 Task: Set the Terms to "None" while creating a new customer.
Action: Mouse moved to (154, 17)
Screenshot: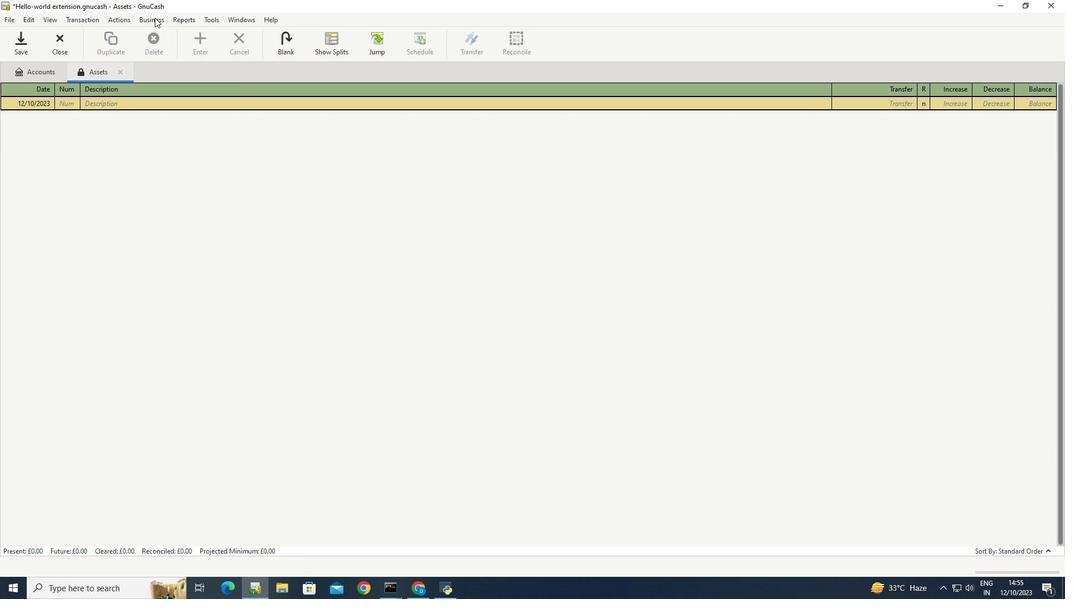 
Action: Mouse pressed left at (154, 17)
Screenshot: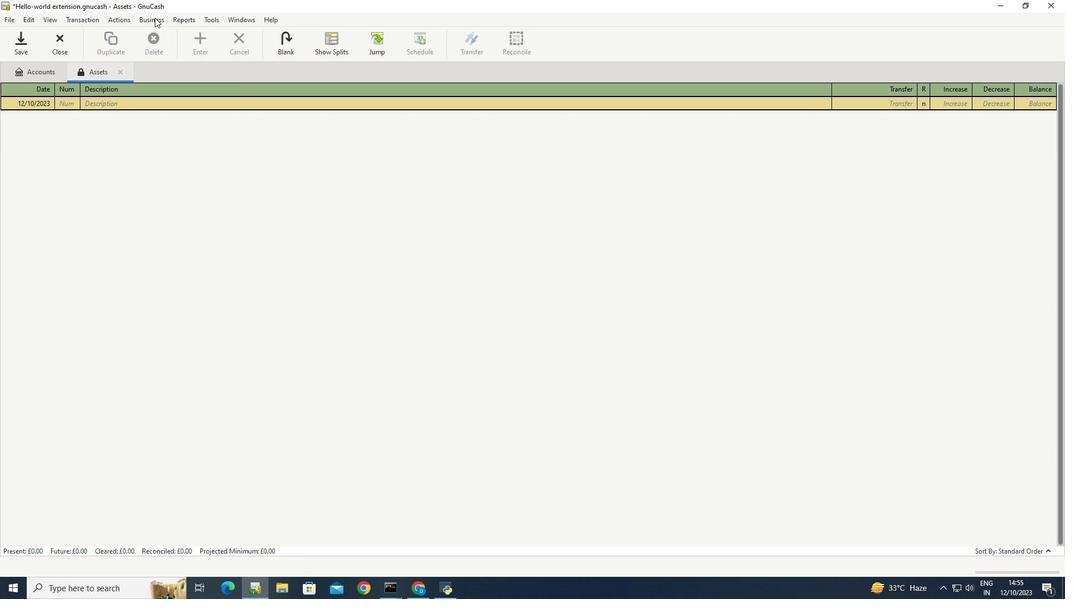 
Action: Mouse moved to (272, 46)
Screenshot: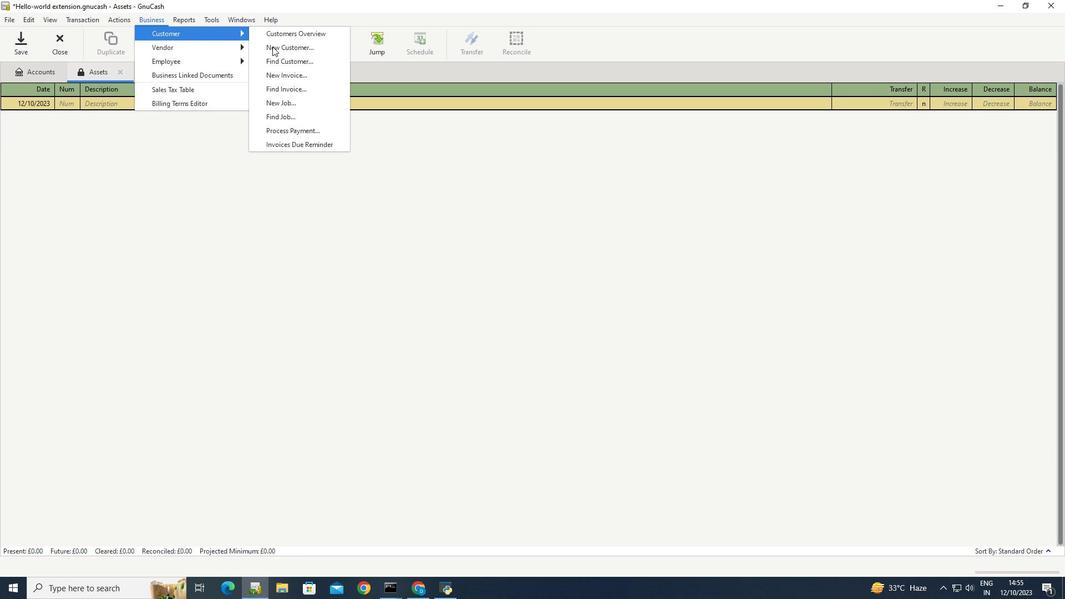 
Action: Mouse pressed left at (272, 46)
Screenshot: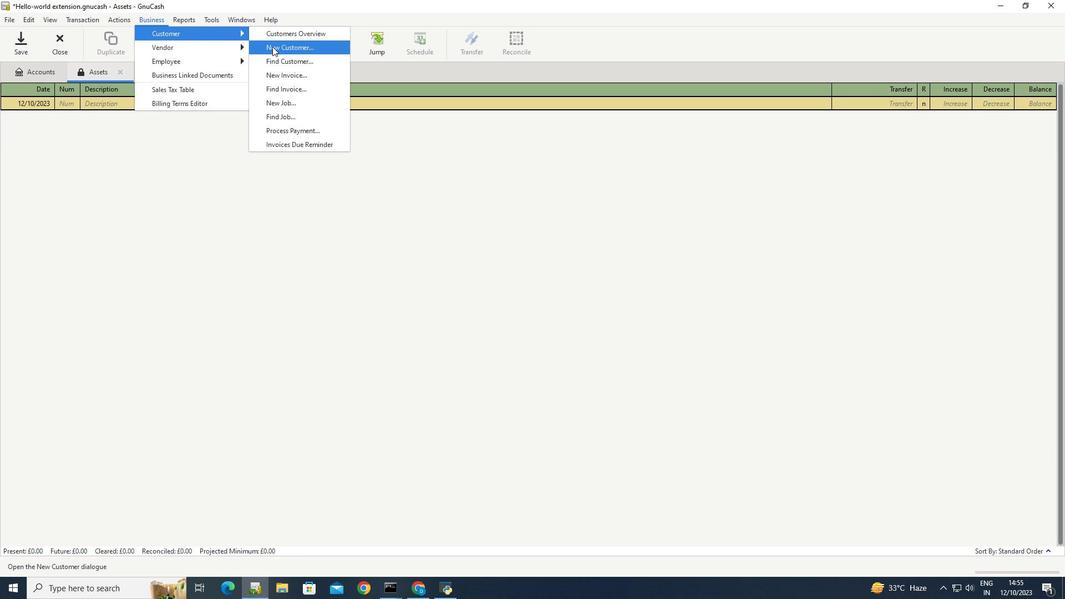 
Action: Mouse moved to (523, 154)
Screenshot: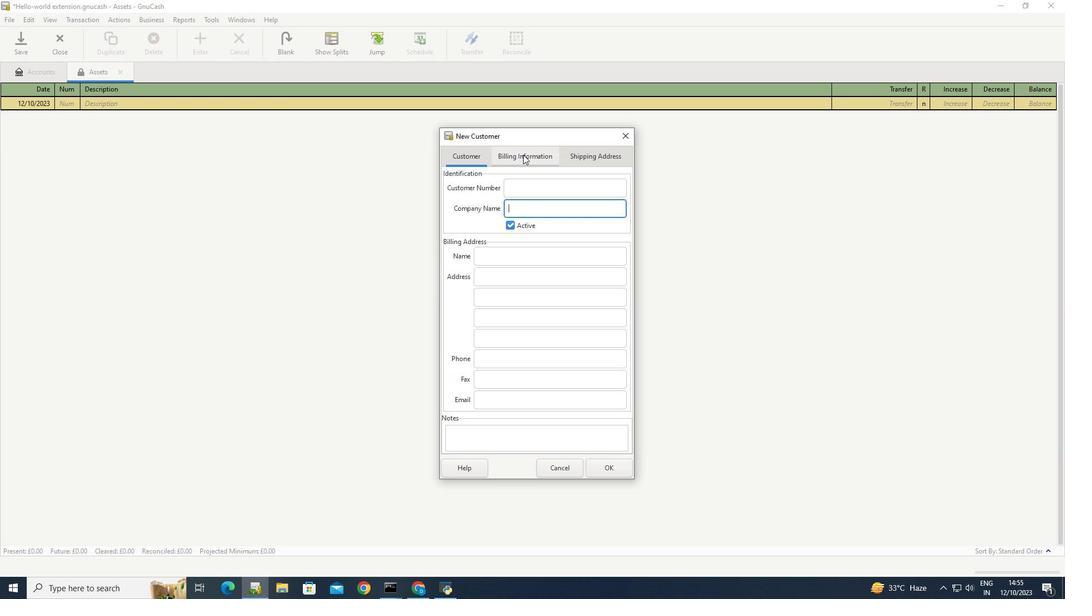 
Action: Mouse pressed left at (523, 154)
Screenshot: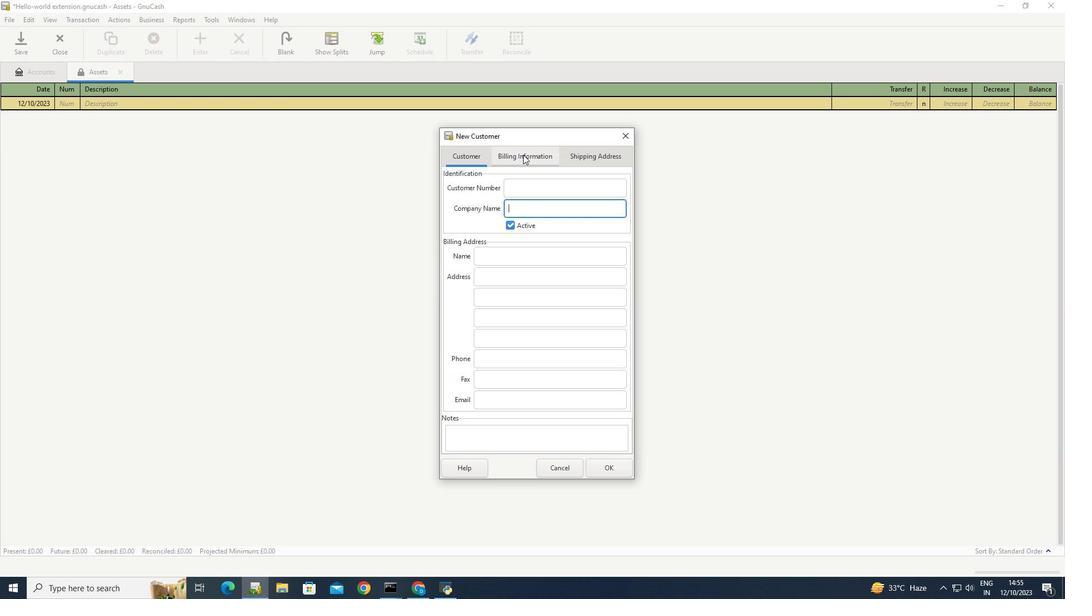 
Action: Mouse moved to (527, 206)
Screenshot: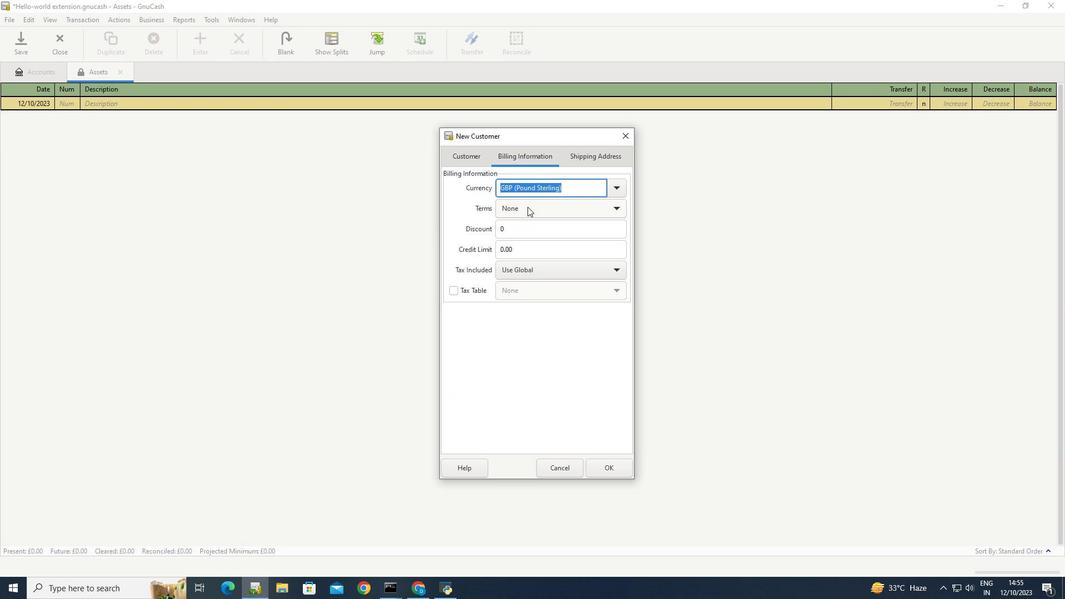 
Action: Mouse pressed left at (527, 206)
Screenshot: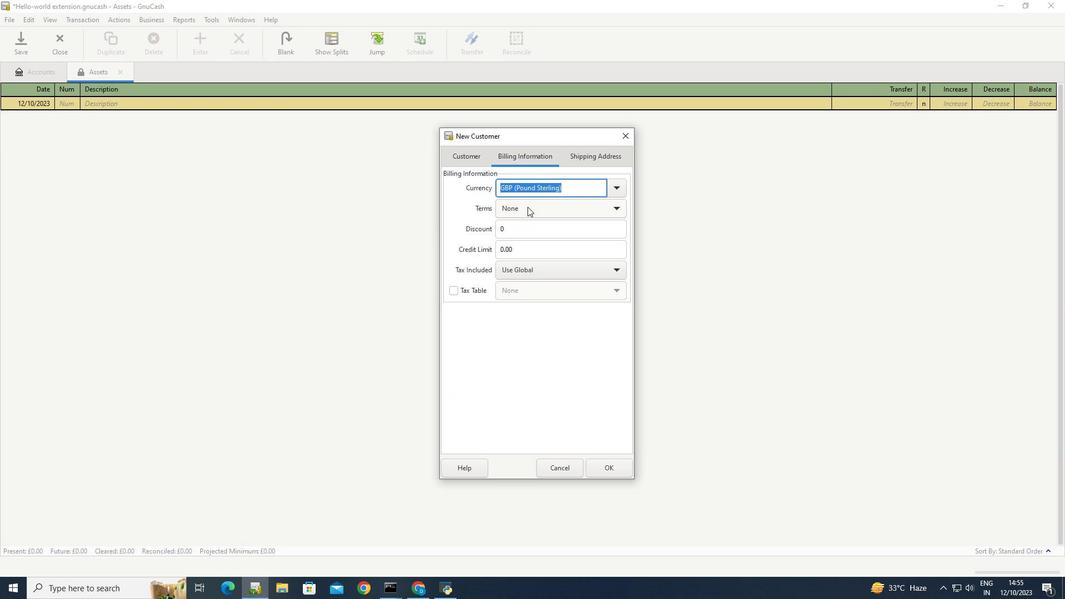 
Action: Mouse moved to (527, 209)
Screenshot: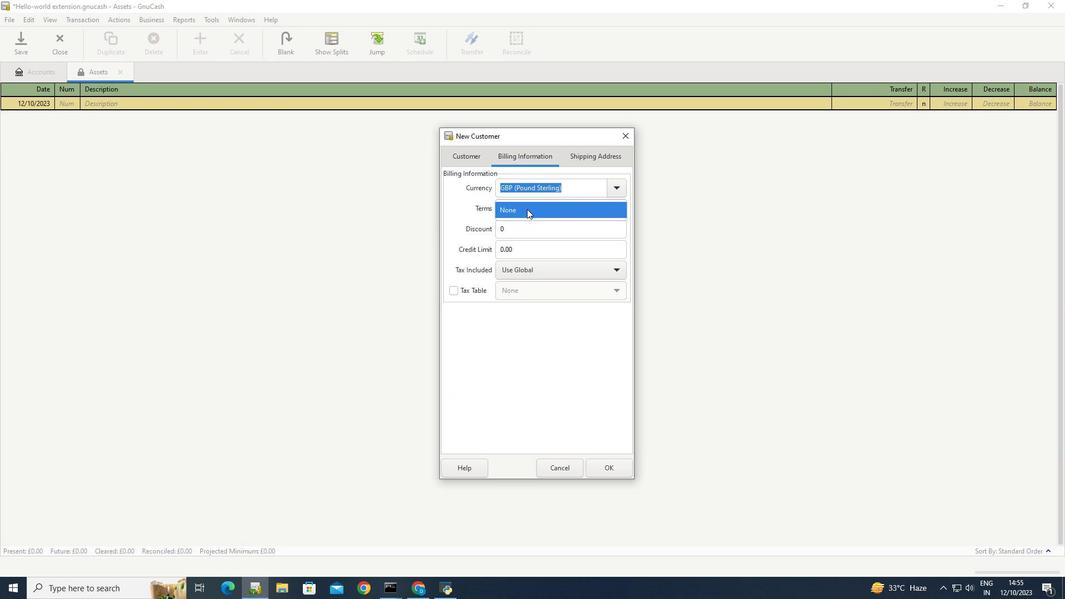 
Action: Mouse pressed left at (527, 209)
Screenshot: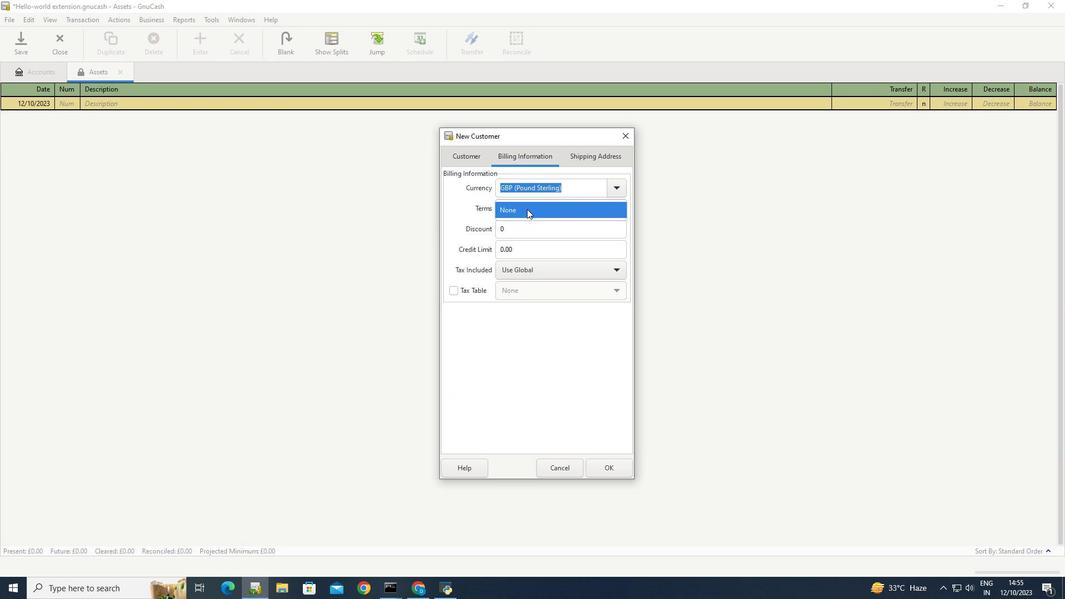 
